 Task: Toggle the audio filter "Parametric Equalizer".
Action: Mouse moved to (135, 23)
Screenshot: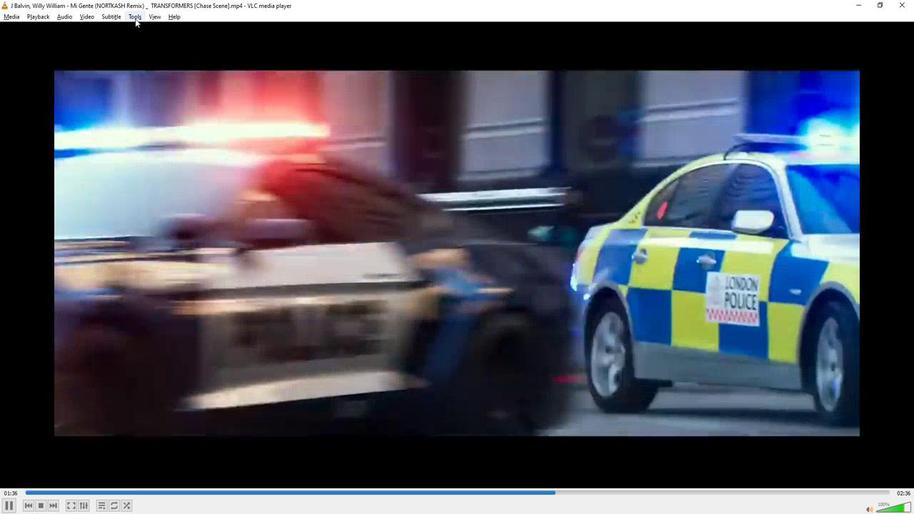 
Action: Mouse pressed left at (135, 23)
Screenshot: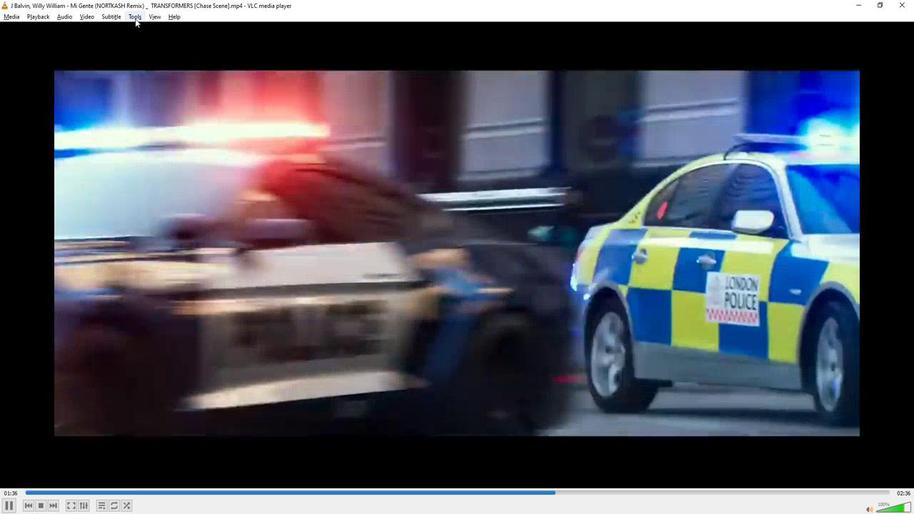 
Action: Mouse moved to (145, 130)
Screenshot: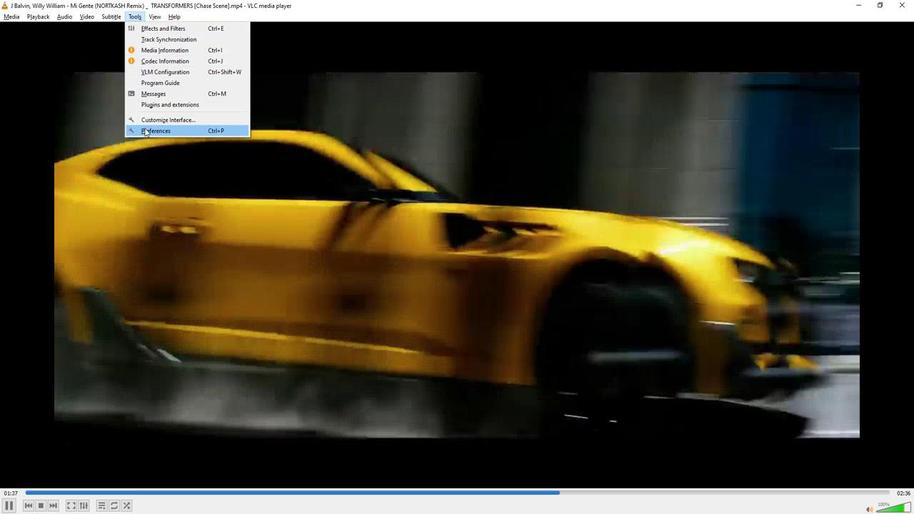 
Action: Mouse pressed left at (145, 130)
Screenshot: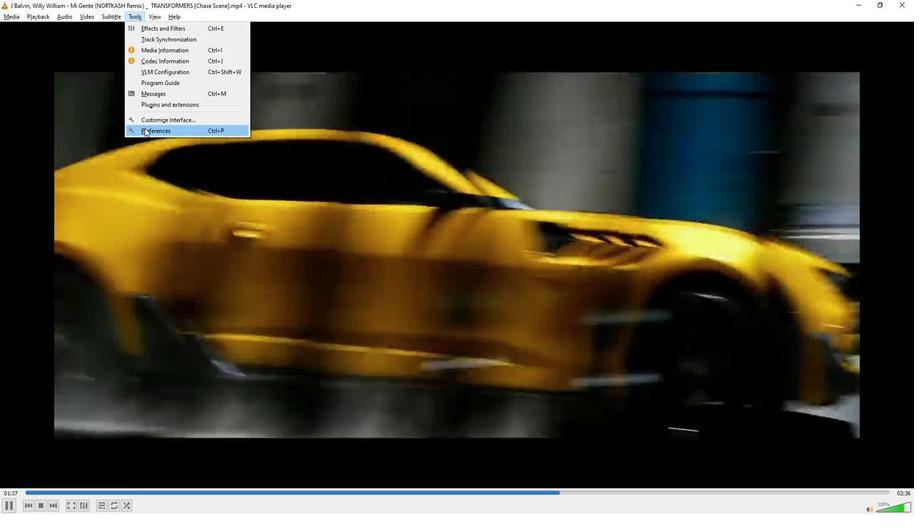 
Action: Mouse moved to (265, 387)
Screenshot: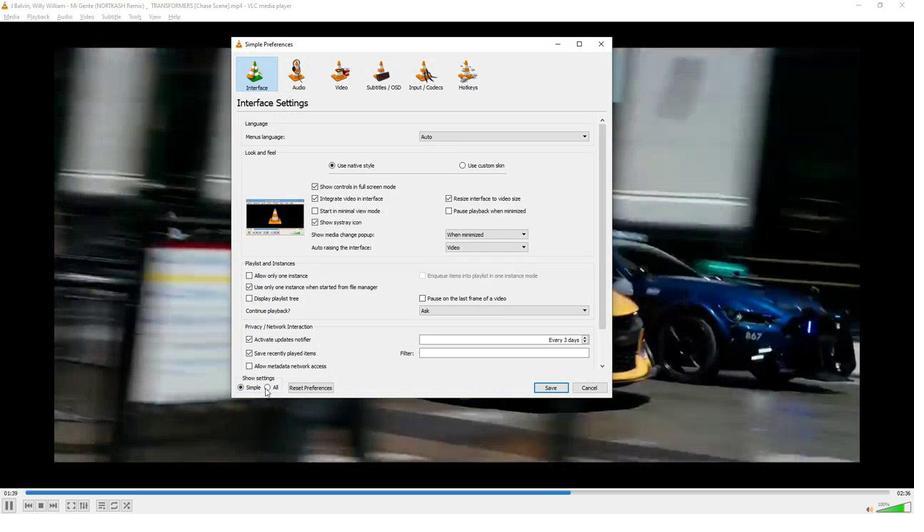 
Action: Mouse pressed left at (265, 387)
Screenshot: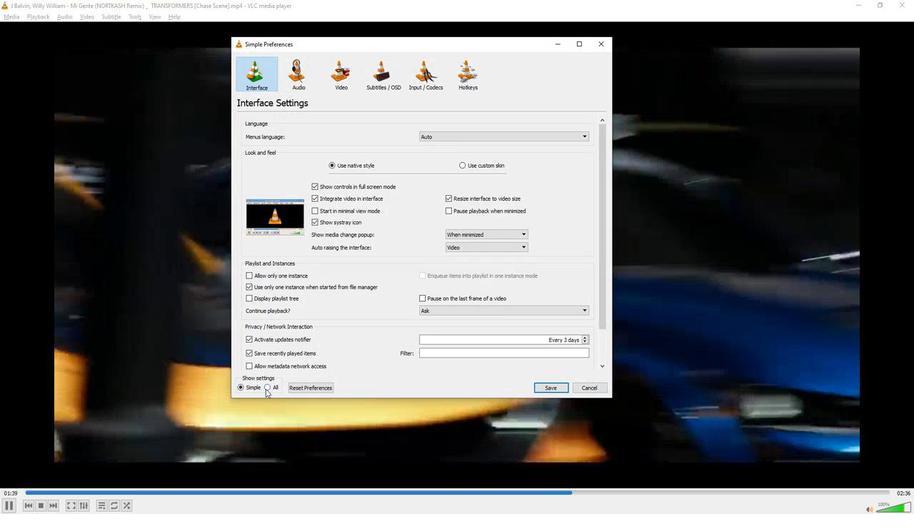 
Action: Mouse moved to (280, 172)
Screenshot: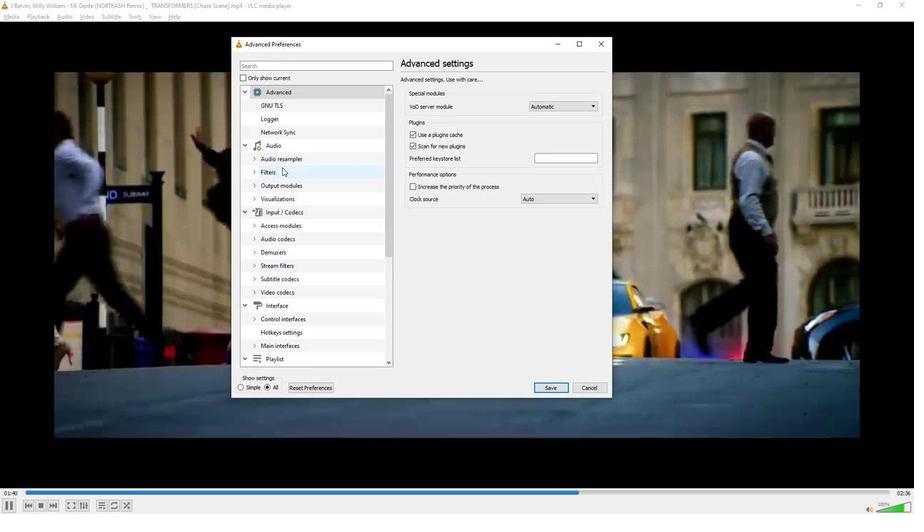 
Action: Mouse pressed left at (280, 172)
Screenshot: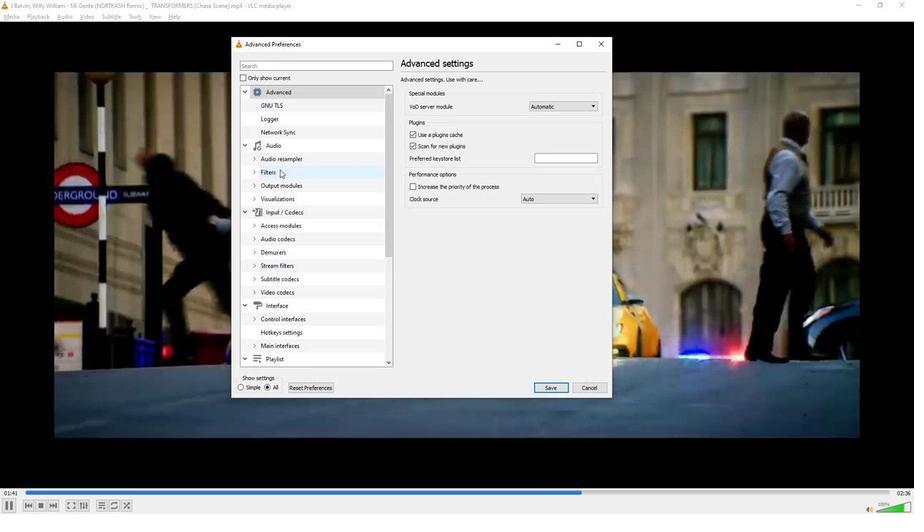 
Action: Mouse moved to (417, 141)
Screenshot: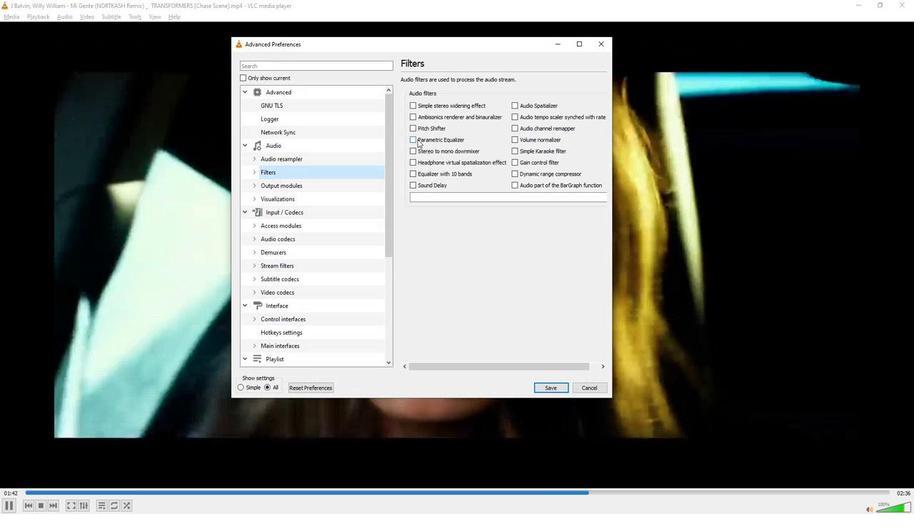 
Action: Mouse pressed left at (417, 141)
Screenshot: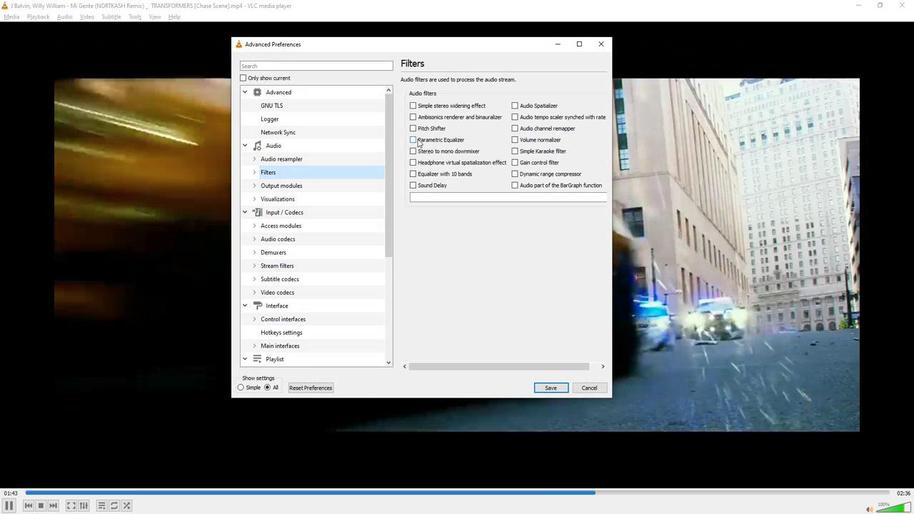 
Action: Mouse moved to (434, 287)
Screenshot: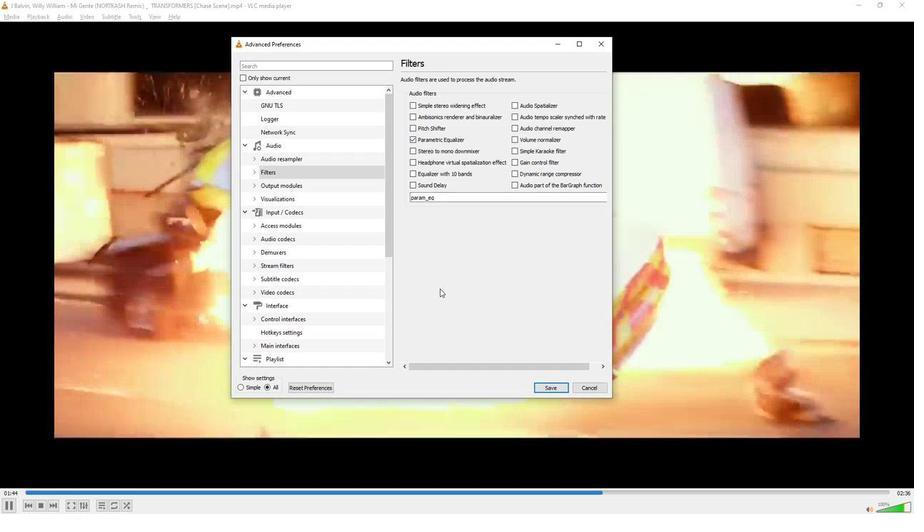 
